 Task: Toggle the centered layout auto-resize option in the editor management.
Action: Mouse moved to (19, 630)
Screenshot: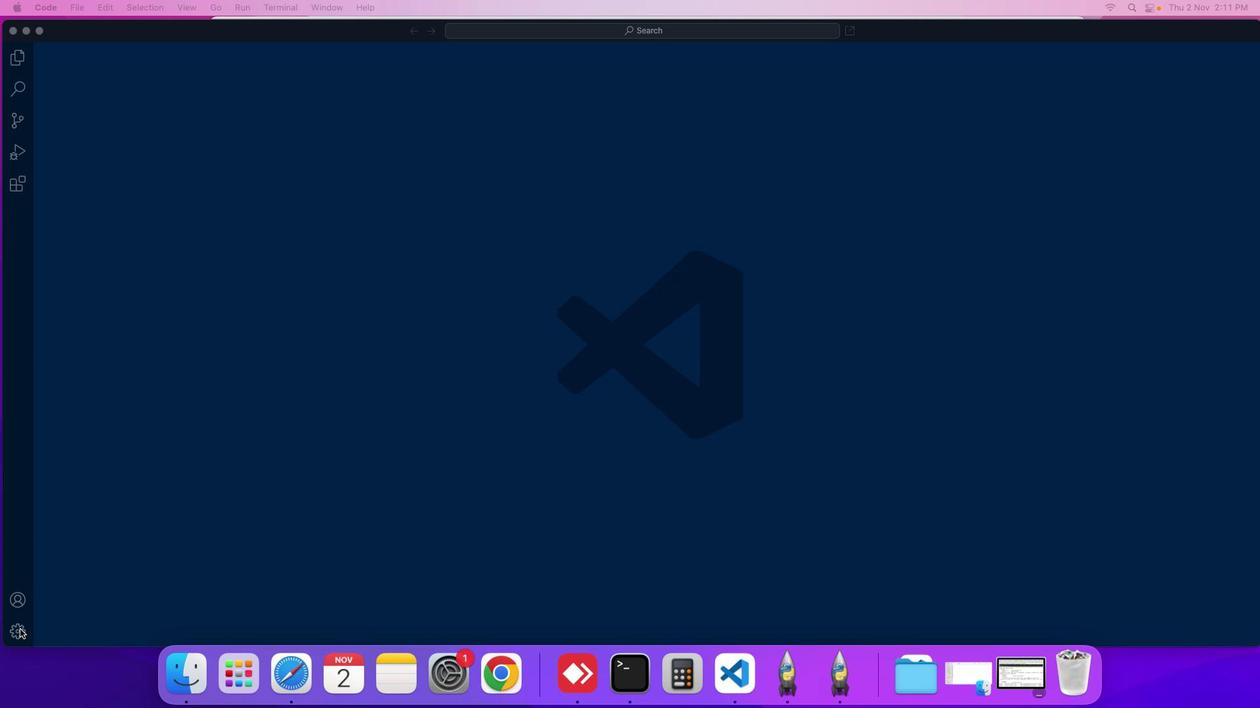 
Action: Mouse pressed left at (19, 630)
Screenshot: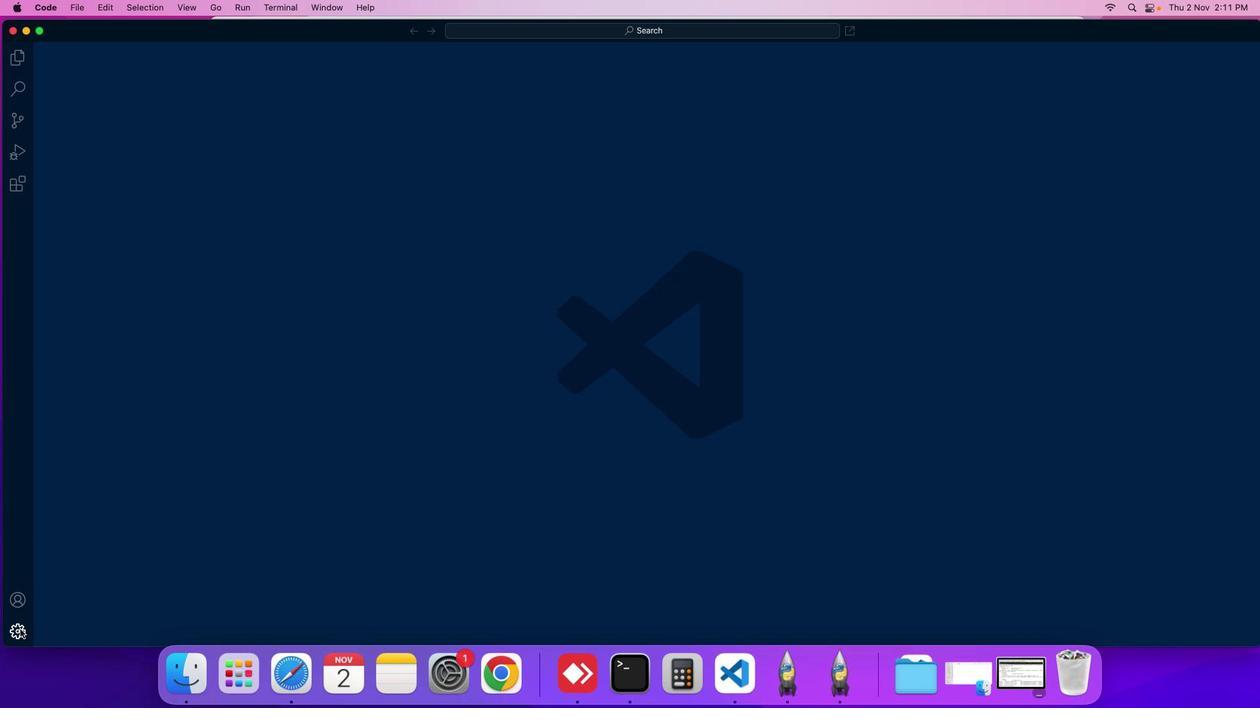 
Action: Mouse moved to (66, 508)
Screenshot: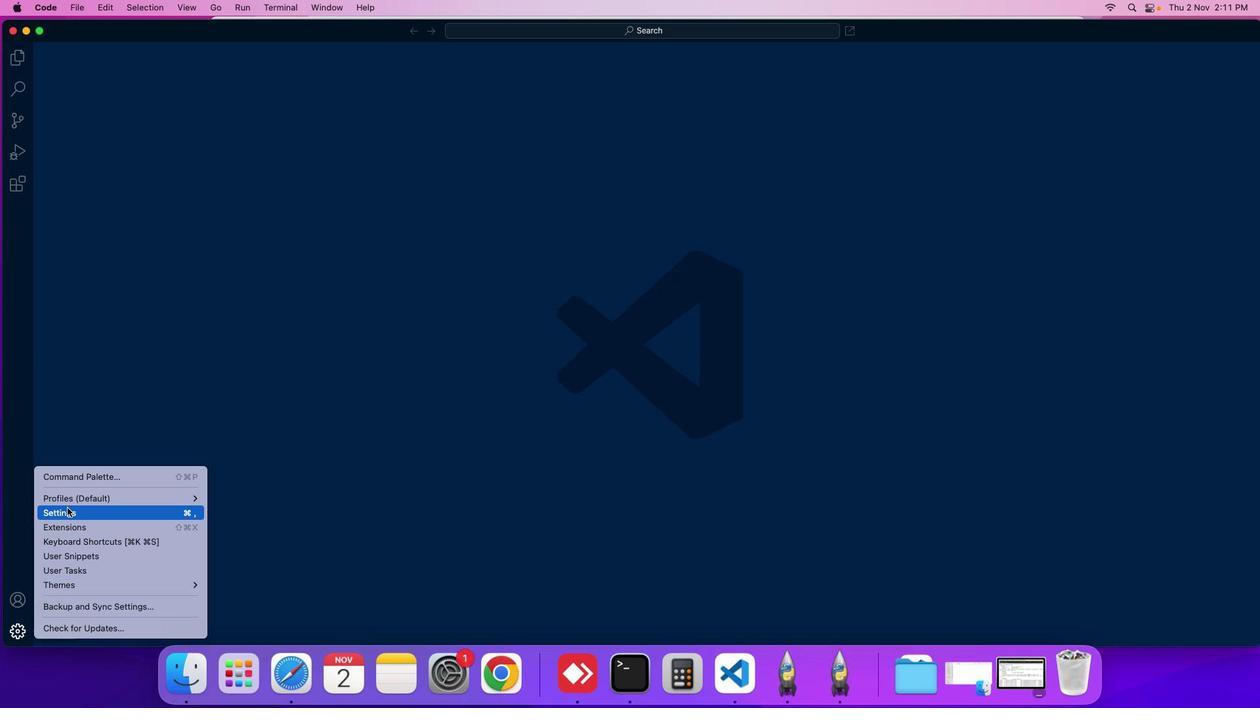 
Action: Mouse pressed left at (66, 508)
Screenshot: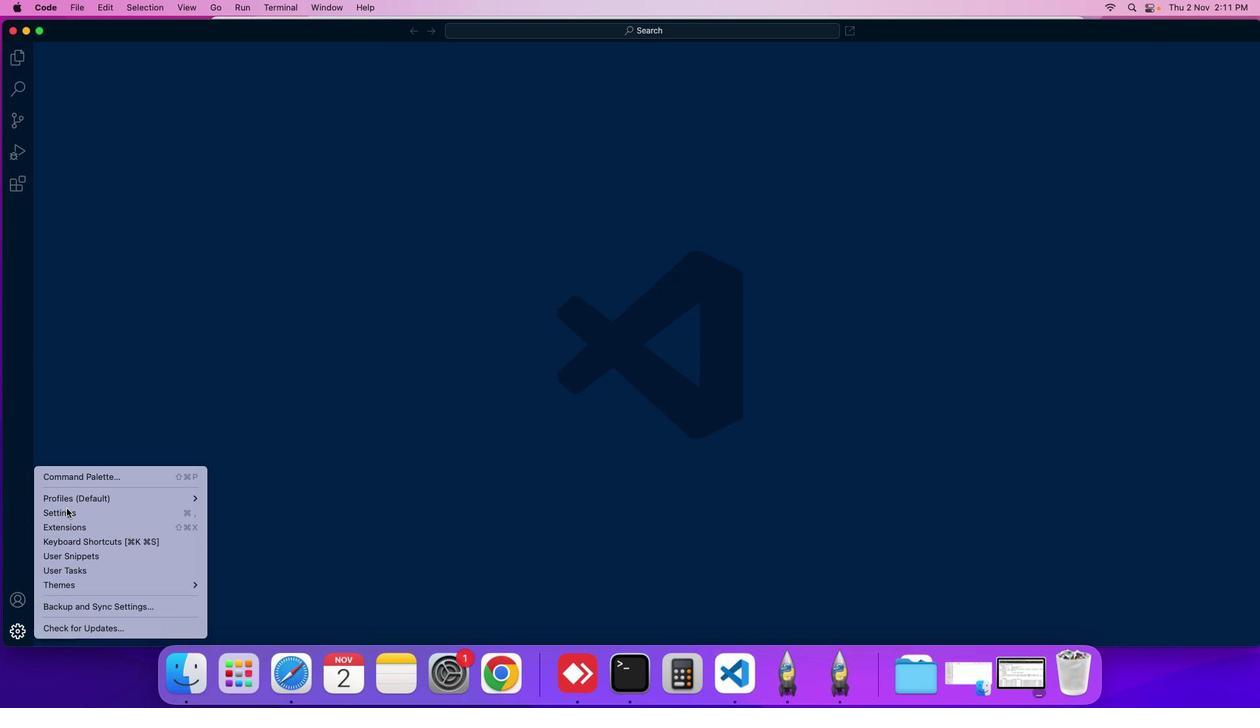 
Action: Mouse moved to (339, 163)
Screenshot: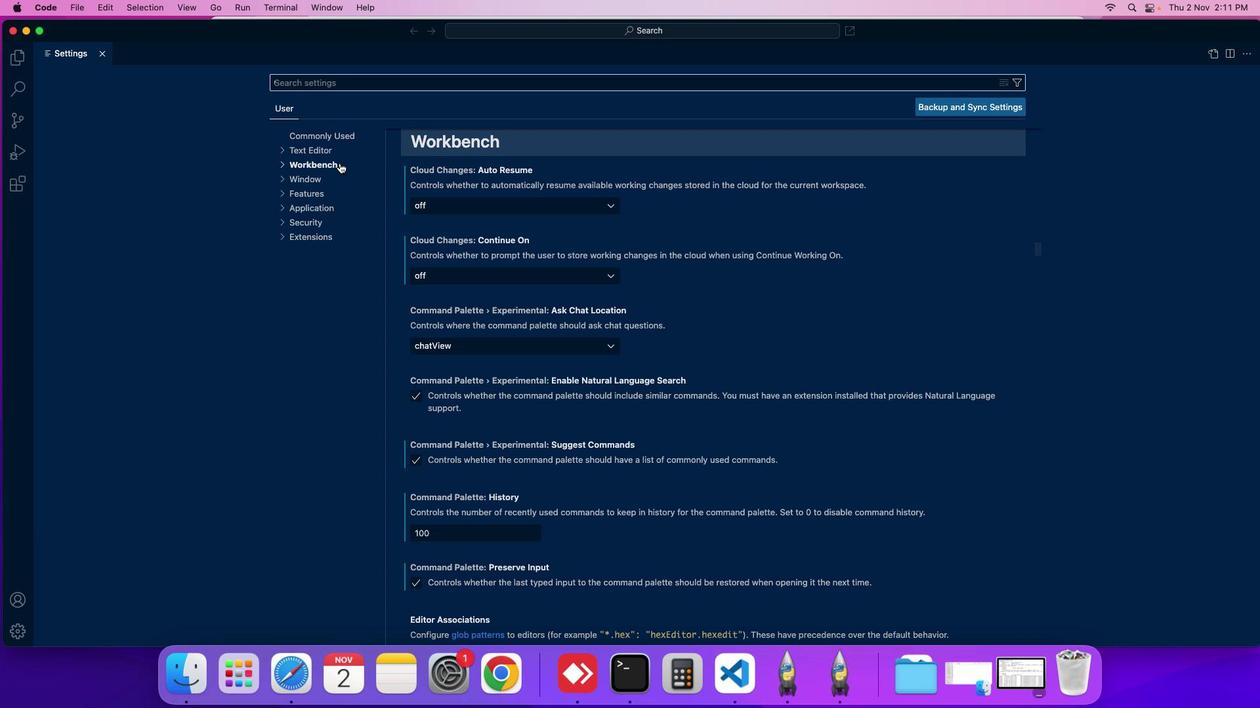
Action: Mouse pressed left at (339, 163)
Screenshot: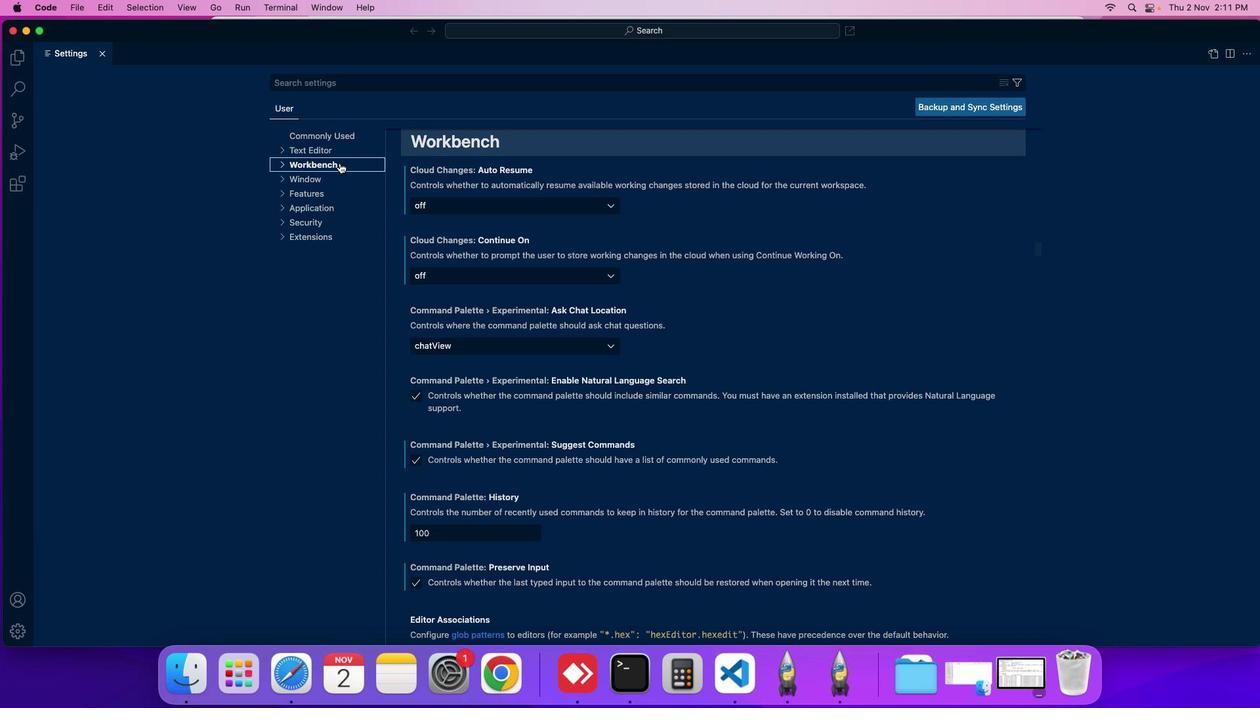 
Action: Mouse moved to (340, 192)
Screenshot: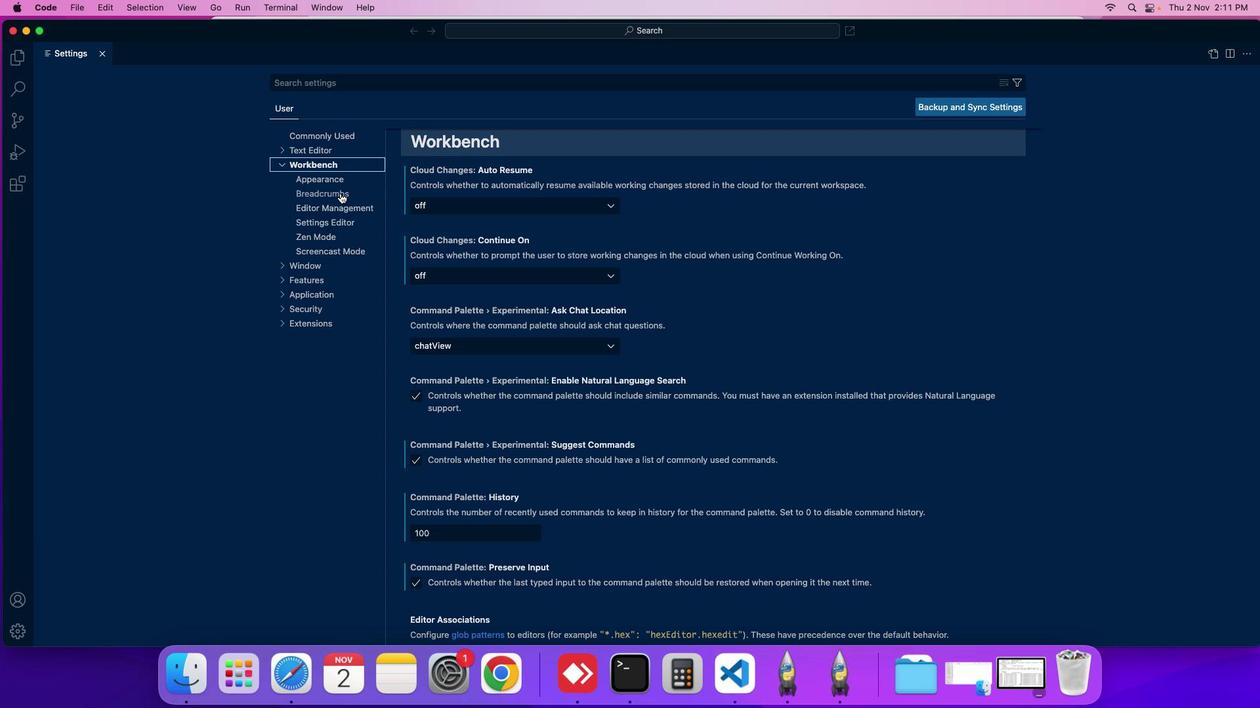 
Action: Mouse pressed left at (340, 192)
Screenshot: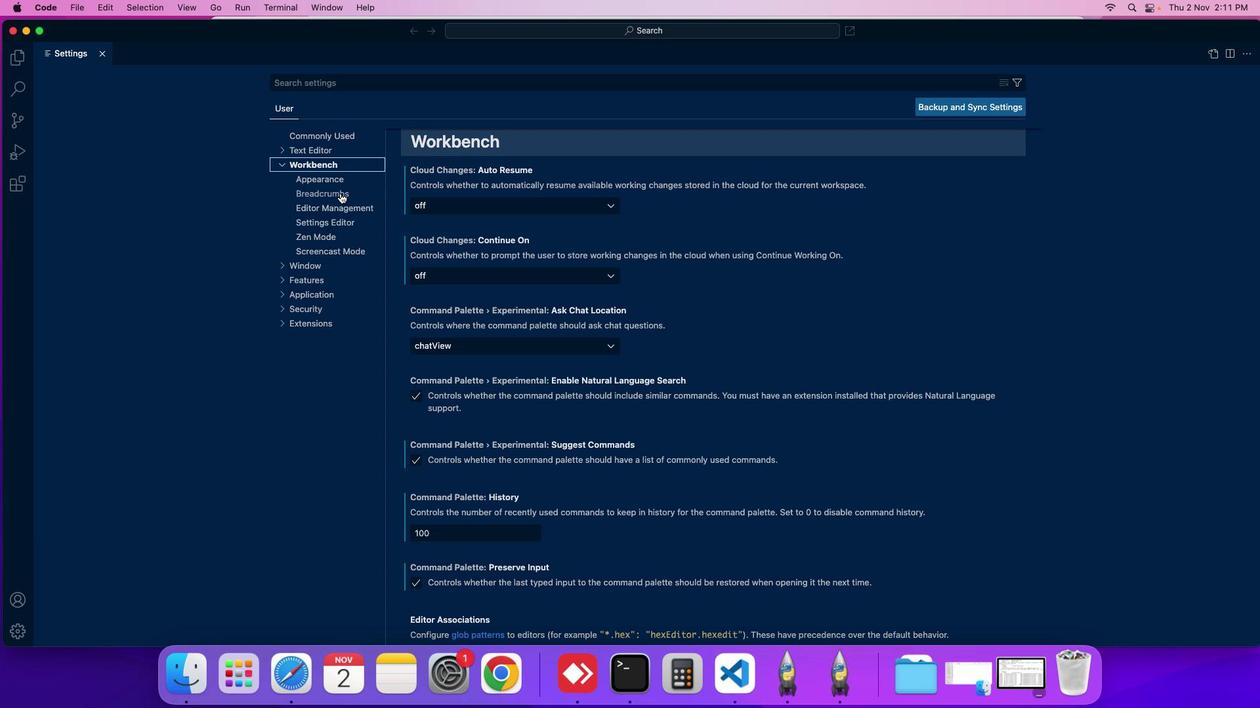 
Action: Mouse moved to (495, 374)
Screenshot: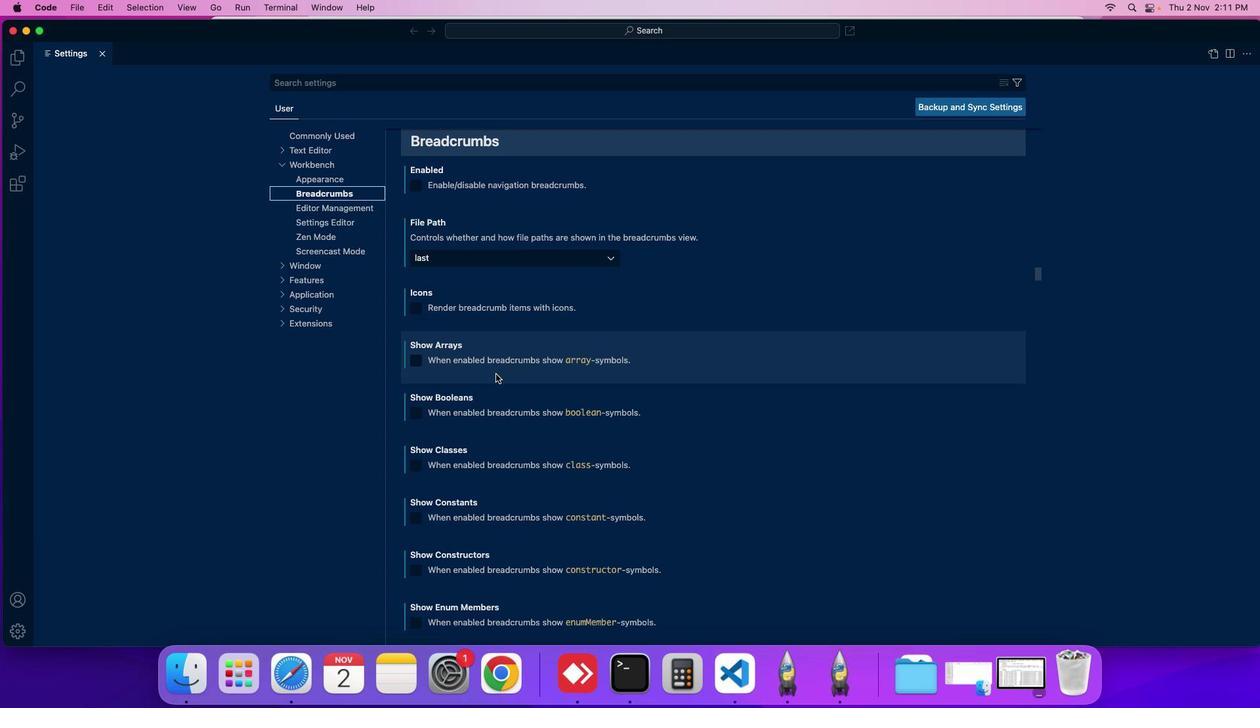 
Action: Mouse scrolled (495, 374) with delta (0, 0)
Screenshot: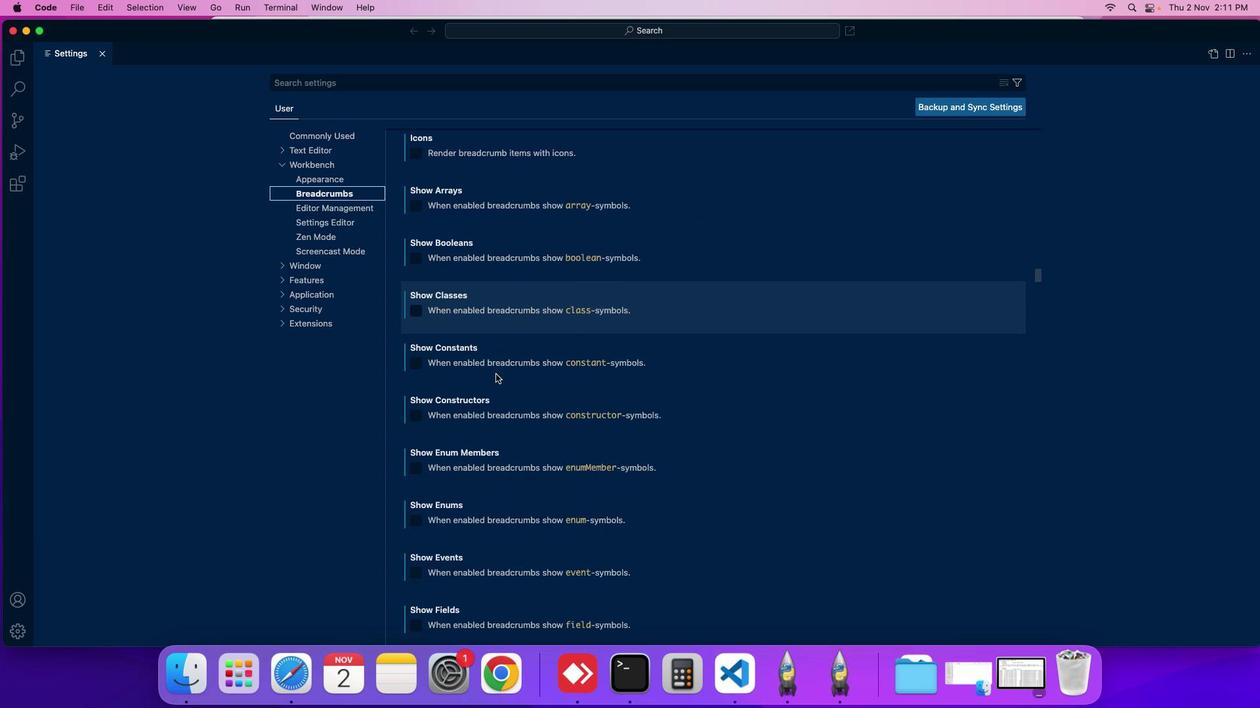 
Action: Mouse scrolled (495, 374) with delta (0, 0)
Screenshot: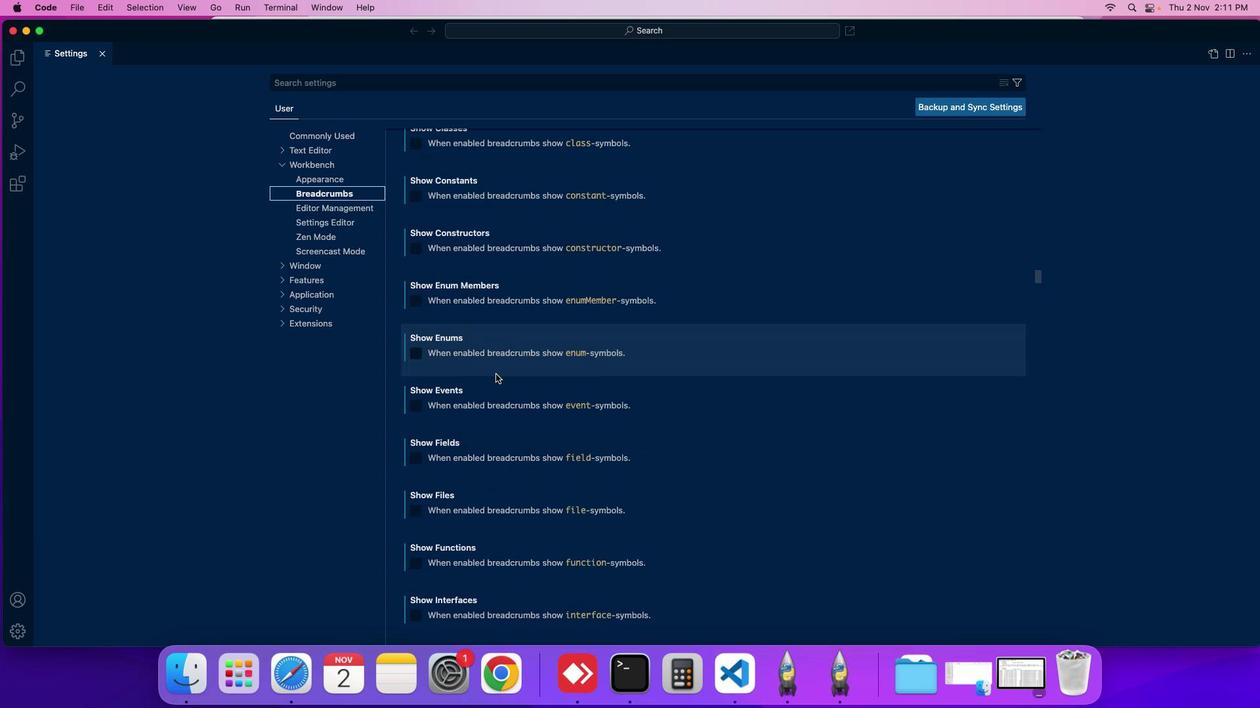 
Action: Mouse scrolled (495, 374) with delta (0, 0)
Screenshot: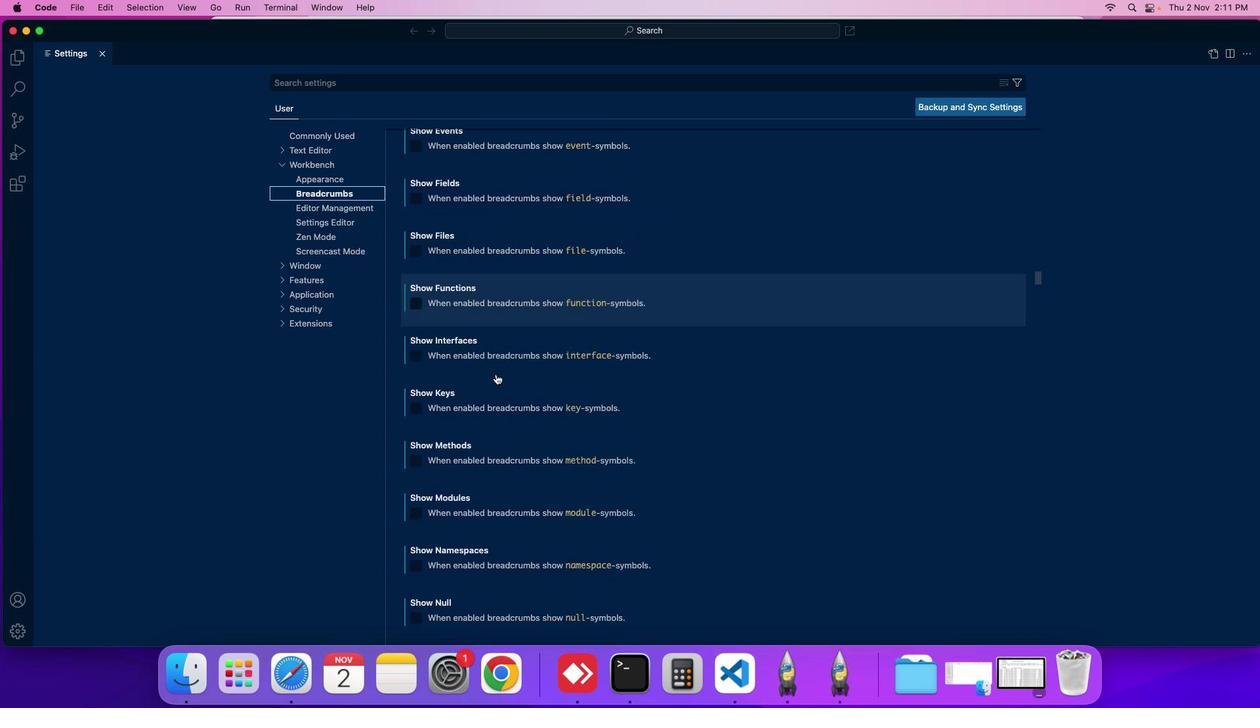 
Action: Mouse scrolled (495, 374) with delta (0, 0)
Screenshot: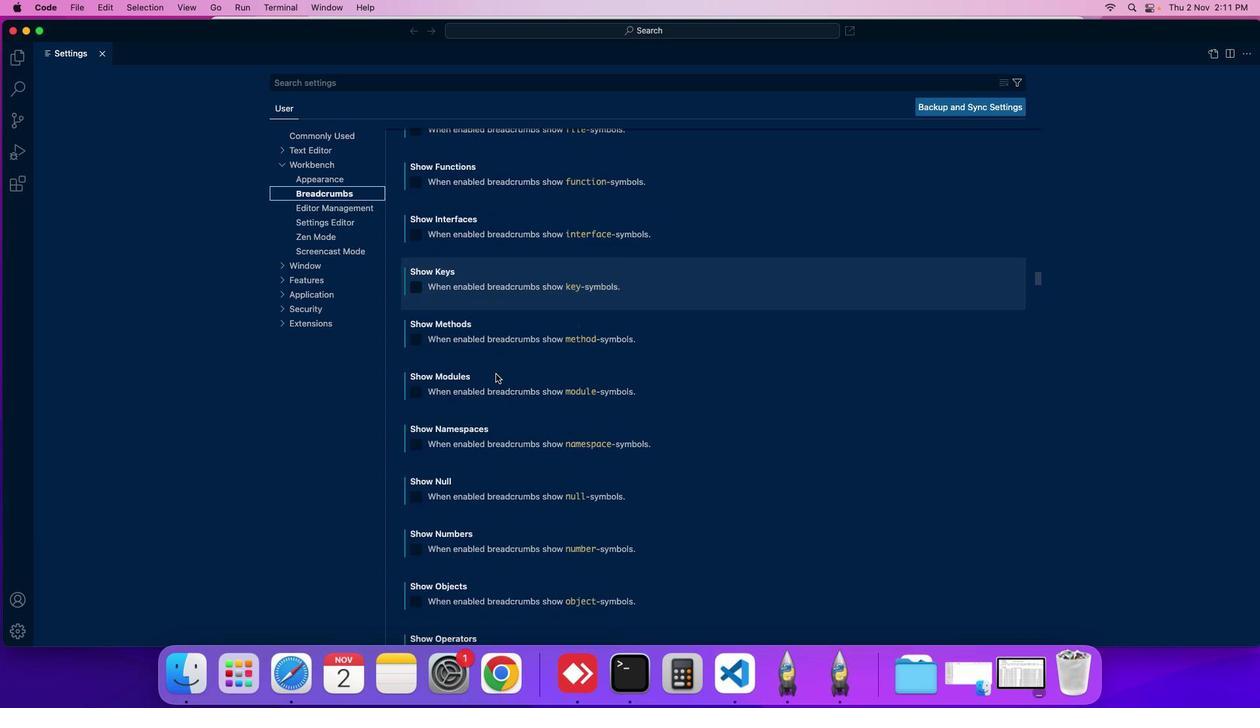 
Action: Mouse scrolled (495, 374) with delta (0, -1)
Screenshot: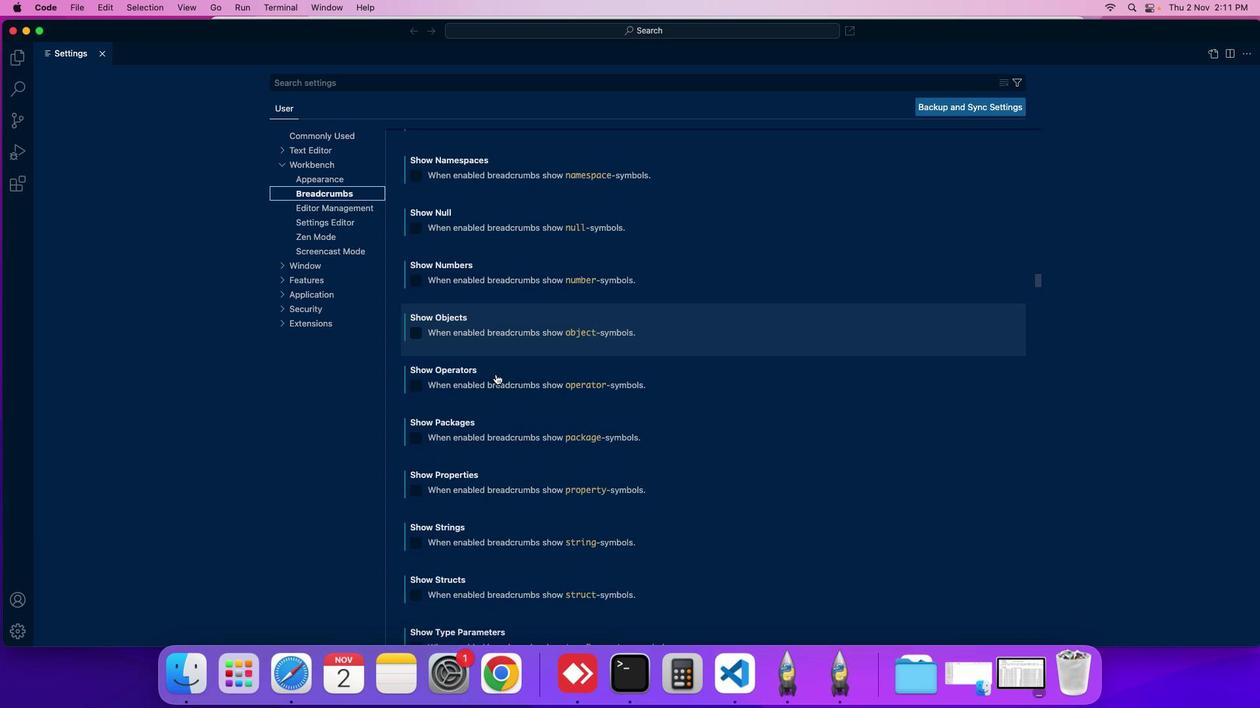 
Action: Mouse scrolled (495, 374) with delta (0, 0)
Screenshot: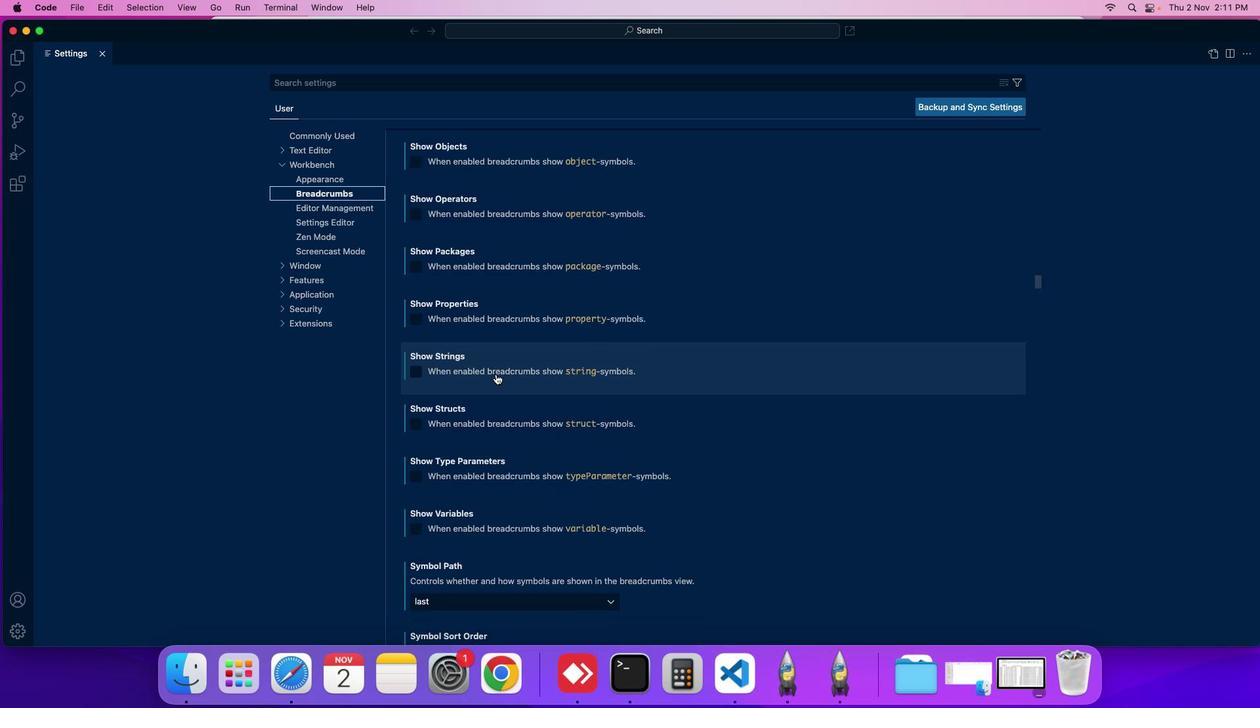 
Action: Mouse moved to (495, 374)
Screenshot: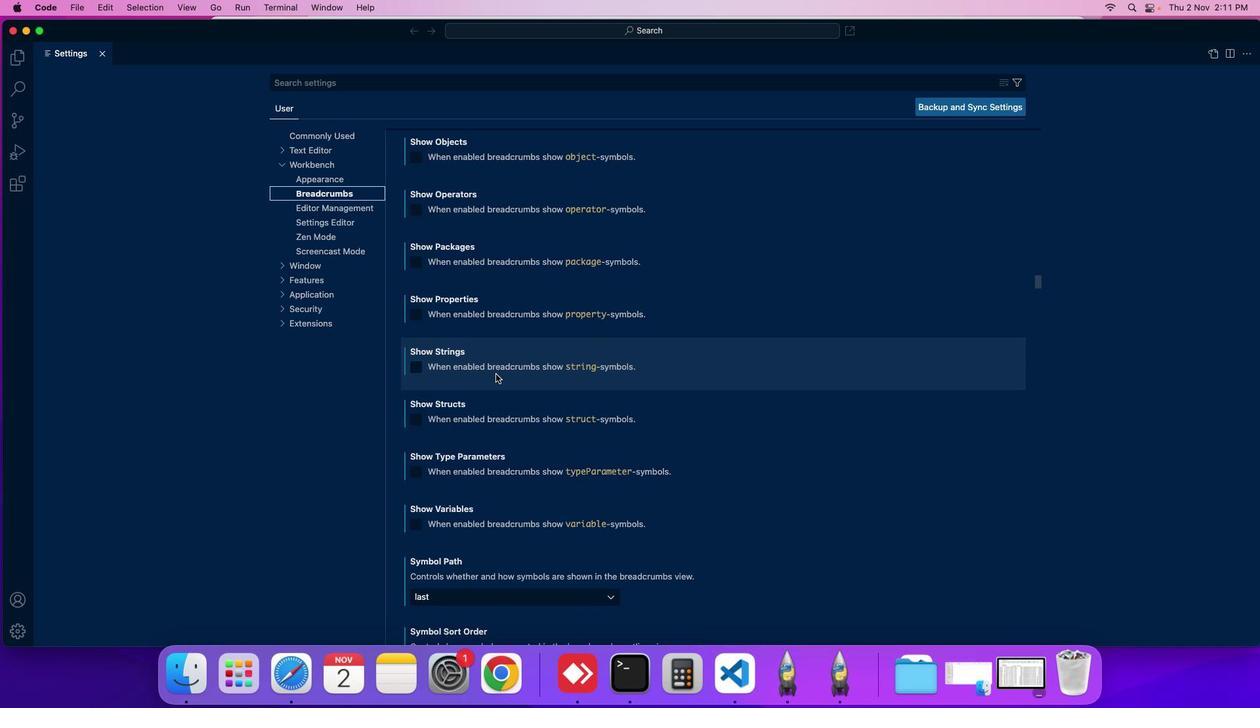 
Action: Mouse scrolled (495, 374) with delta (0, 0)
Screenshot: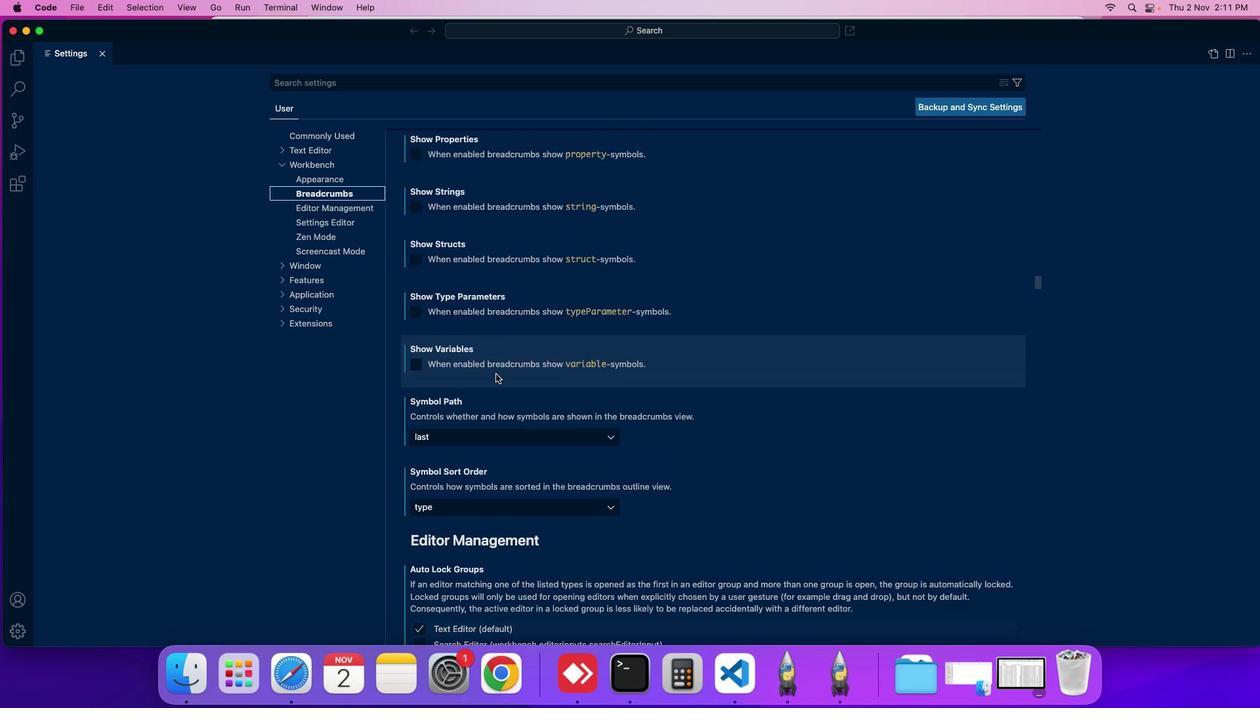 
Action: Mouse scrolled (495, 374) with delta (0, 0)
Screenshot: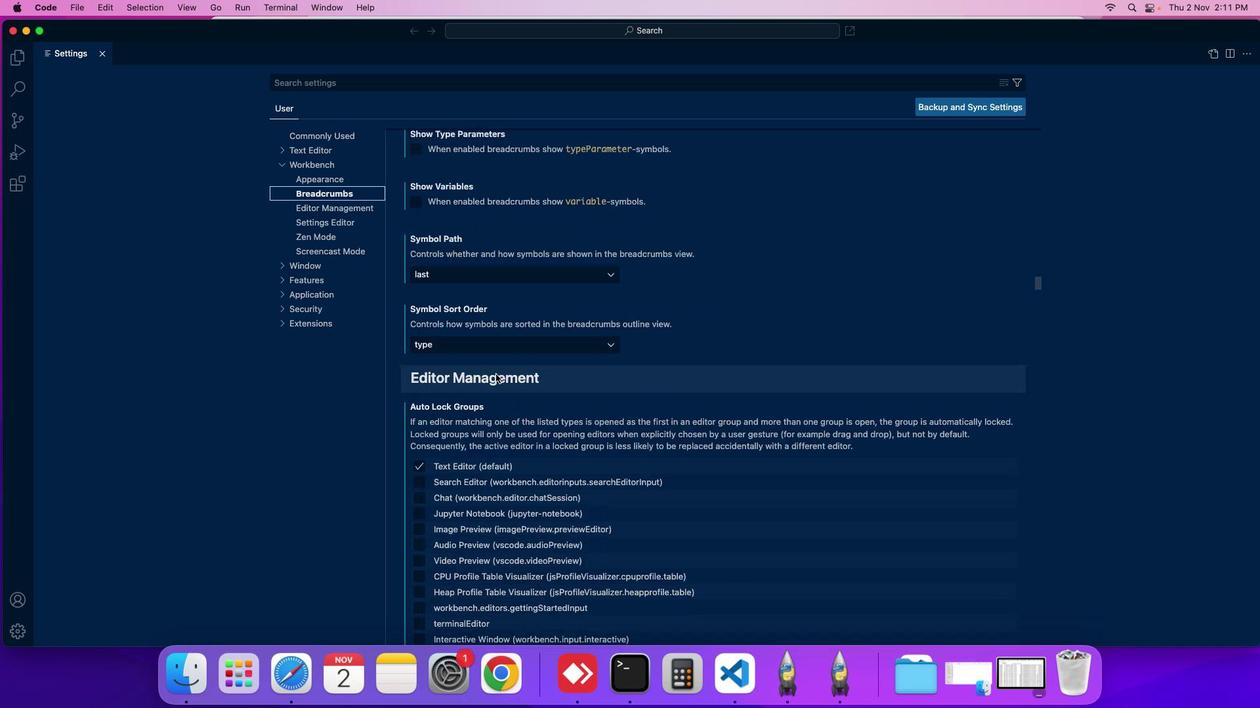 
Action: Mouse scrolled (495, 374) with delta (0, 0)
Screenshot: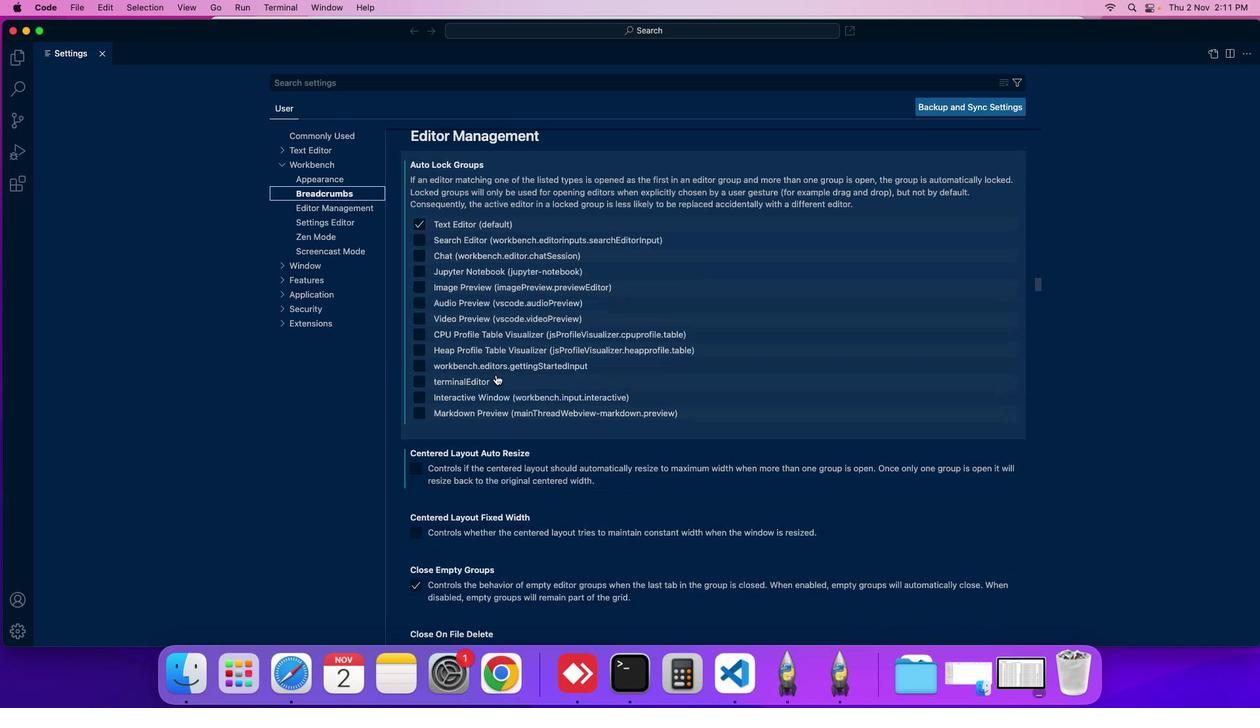 
Action: Mouse scrolled (495, 374) with delta (0, 0)
Screenshot: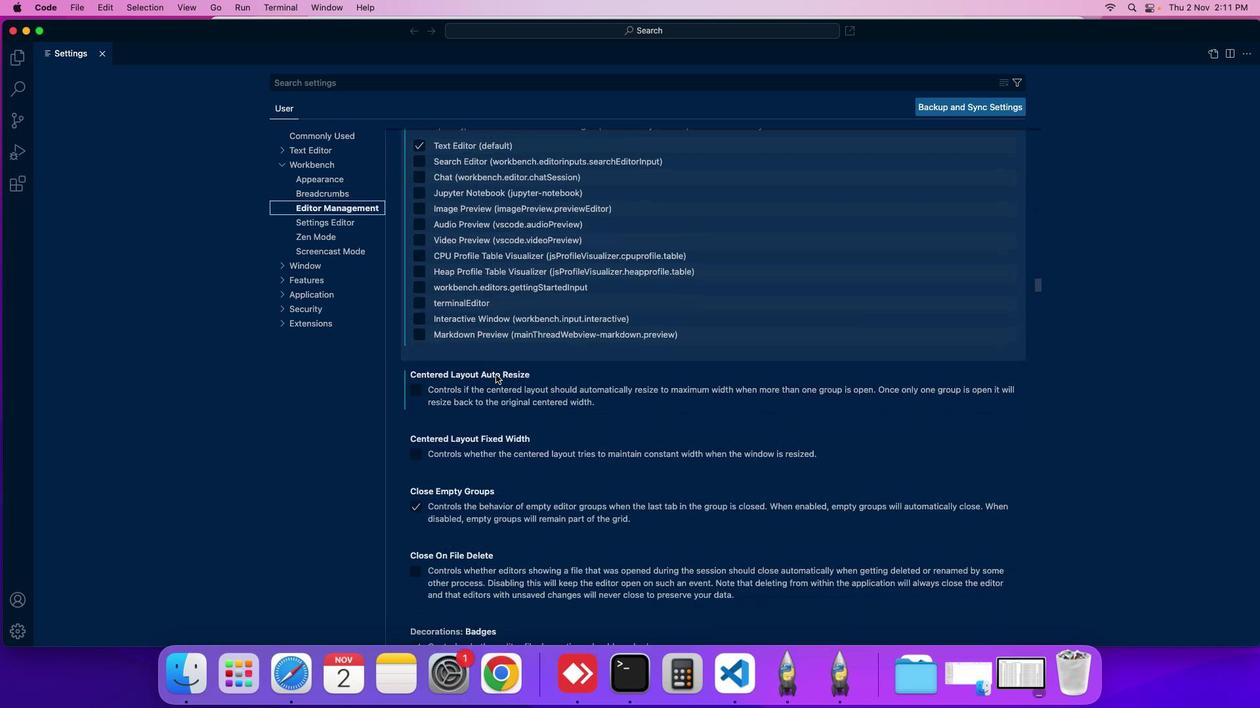 
Action: Mouse moved to (495, 374)
Screenshot: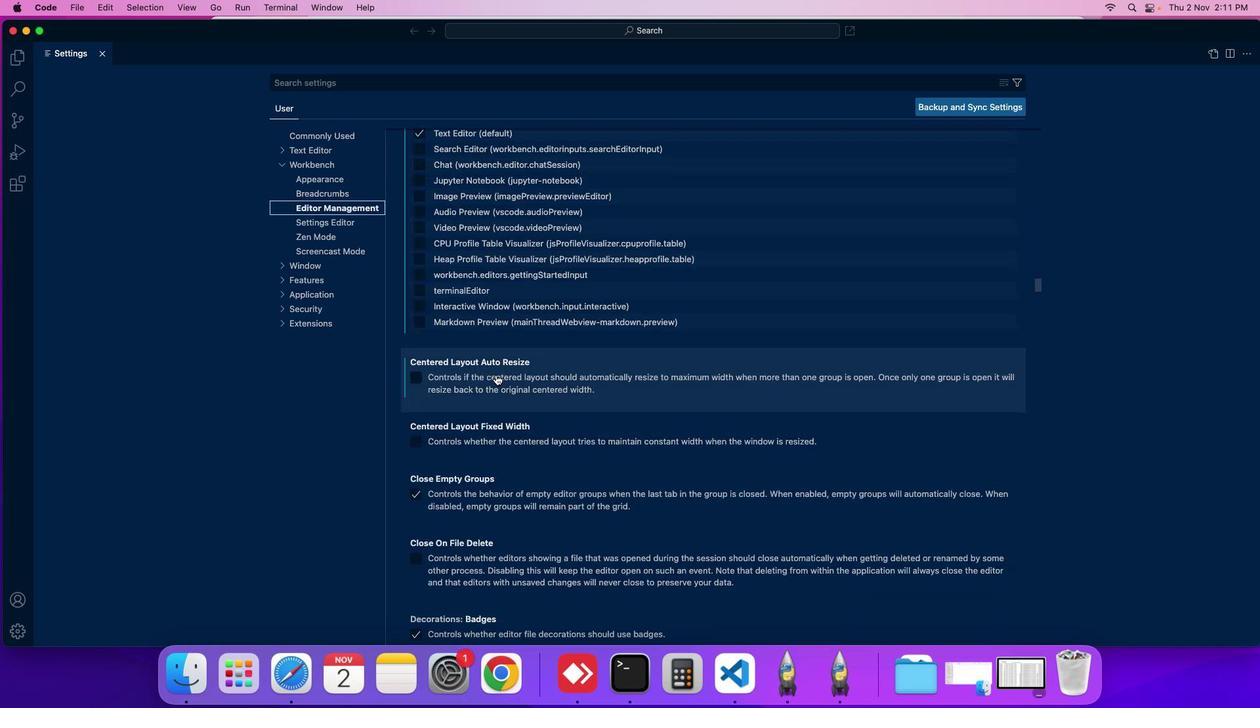 
Action: Mouse scrolled (495, 374) with delta (0, 0)
Screenshot: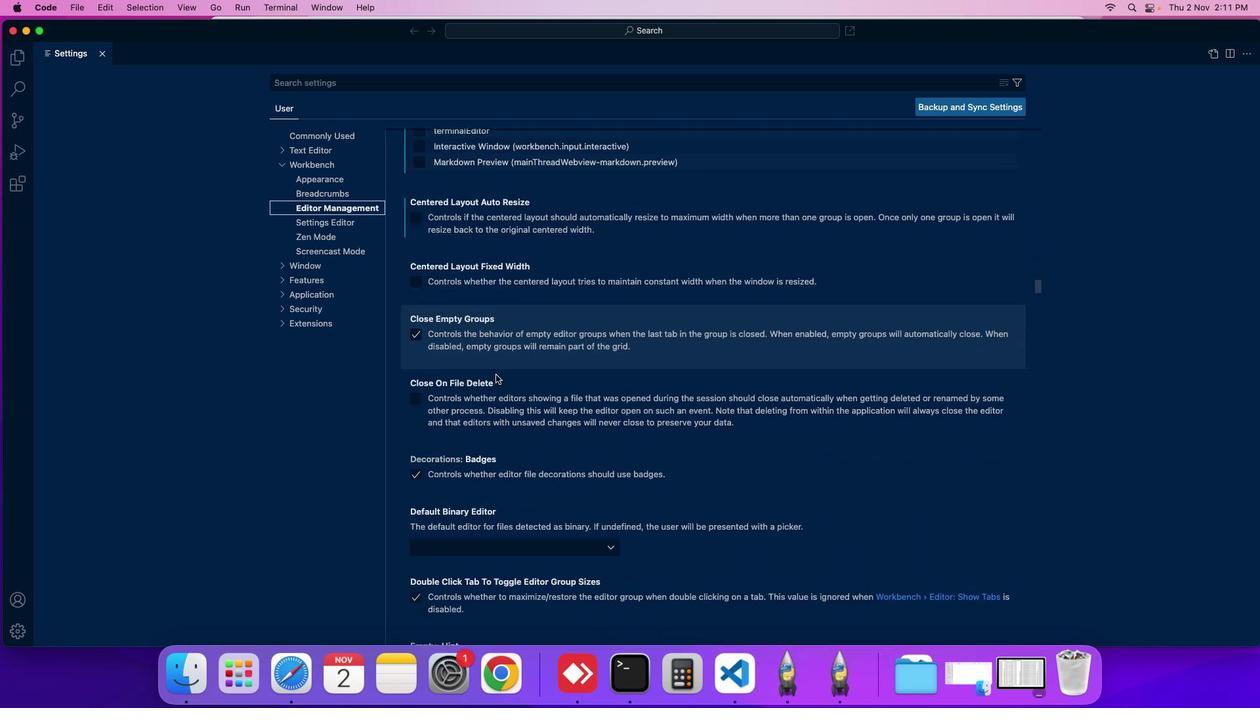 
Action: Mouse moved to (476, 406)
Screenshot: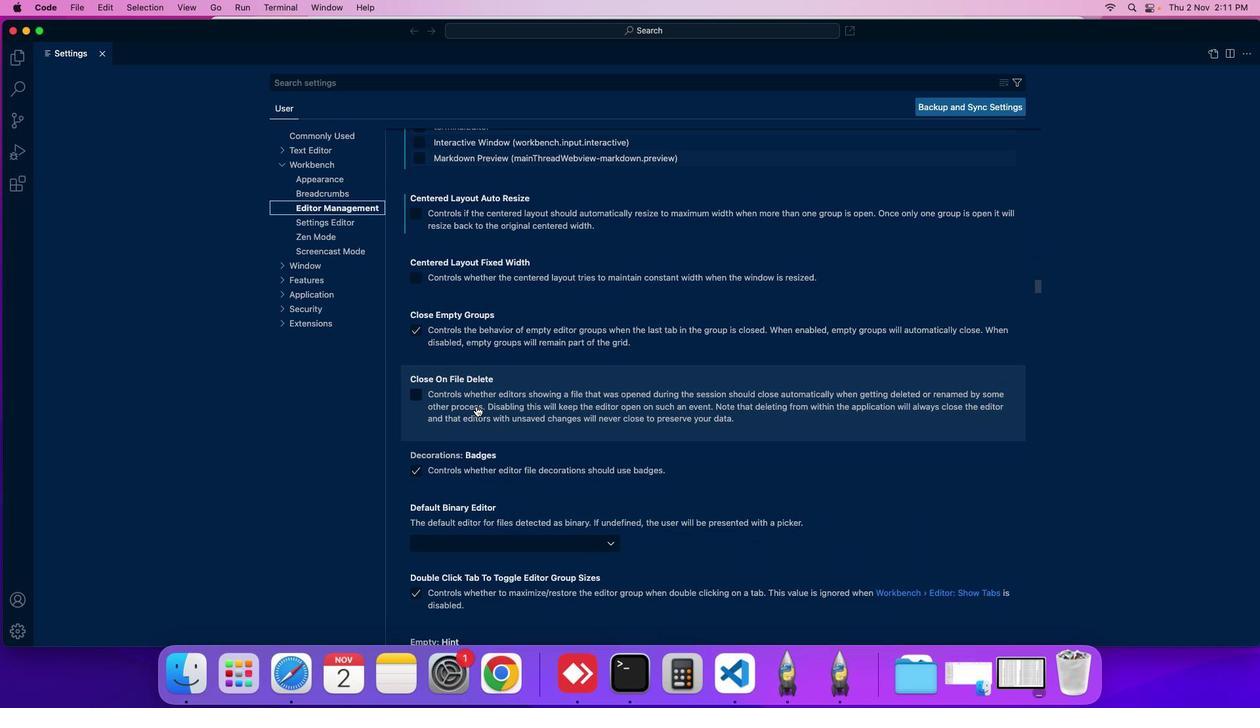 
Action: Mouse scrolled (476, 406) with delta (0, 0)
Screenshot: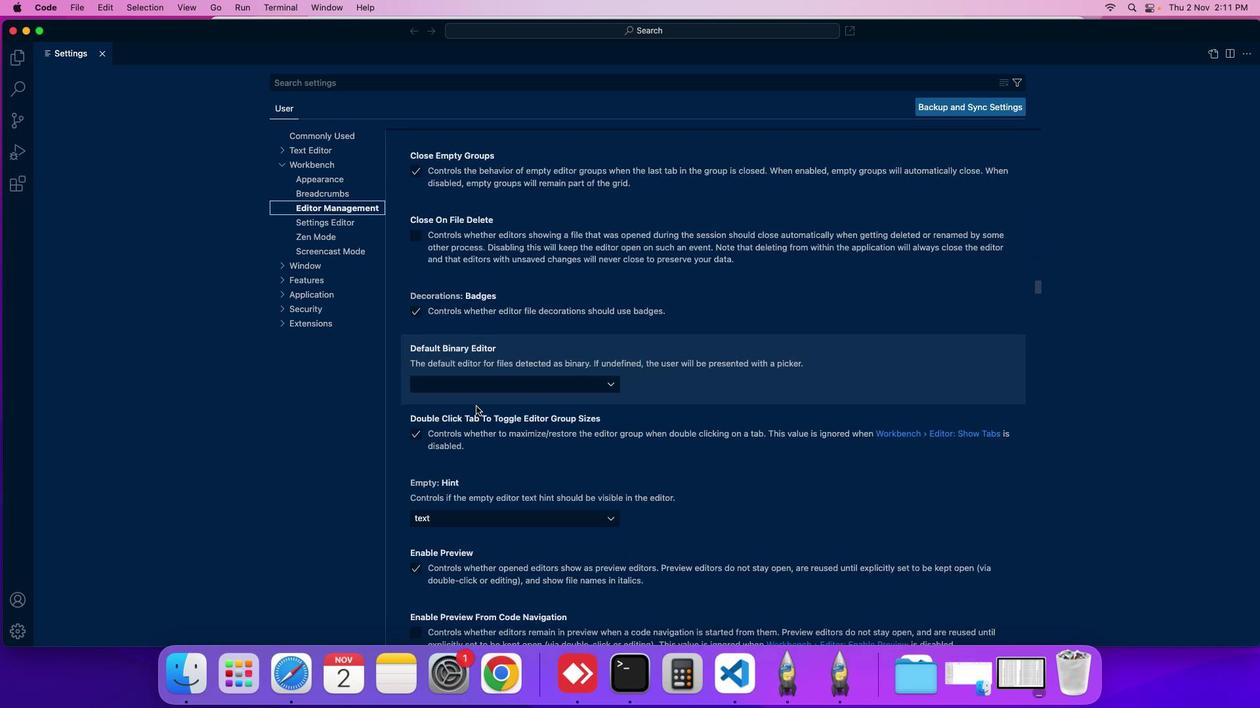 
Action: Mouse scrolled (476, 406) with delta (0, 0)
Screenshot: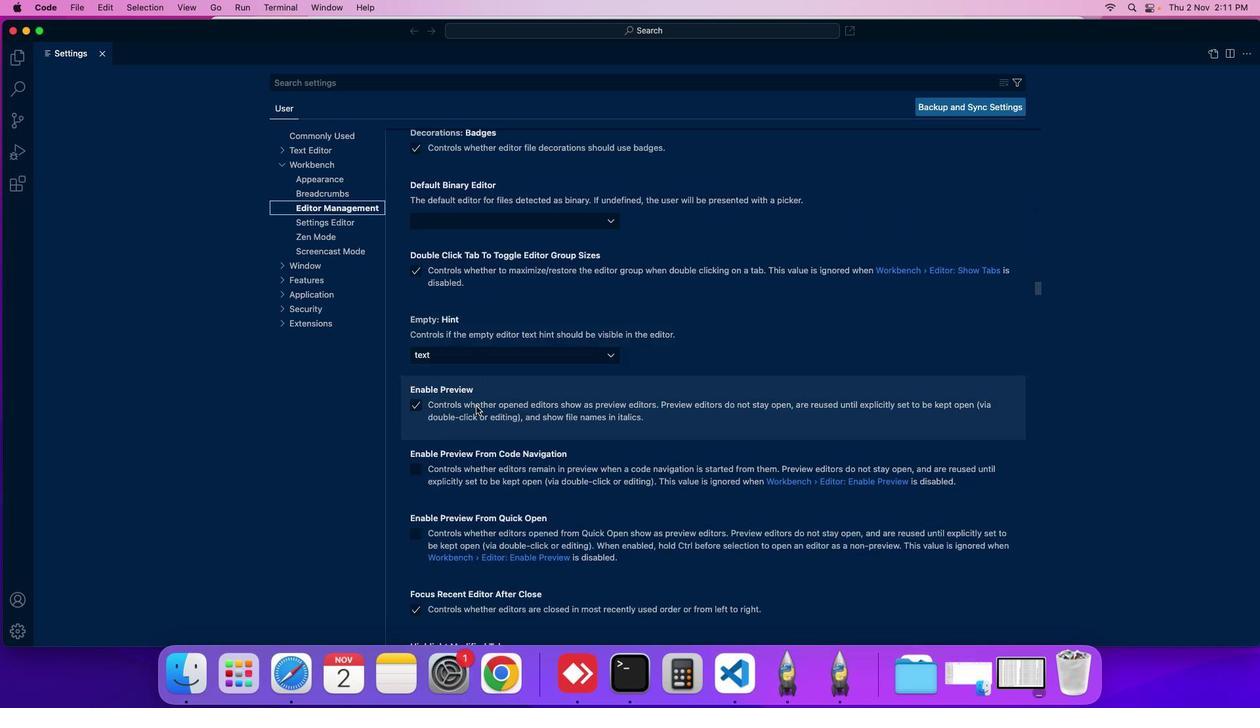 
Action: Mouse scrolled (476, 406) with delta (0, 0)
Screenshot: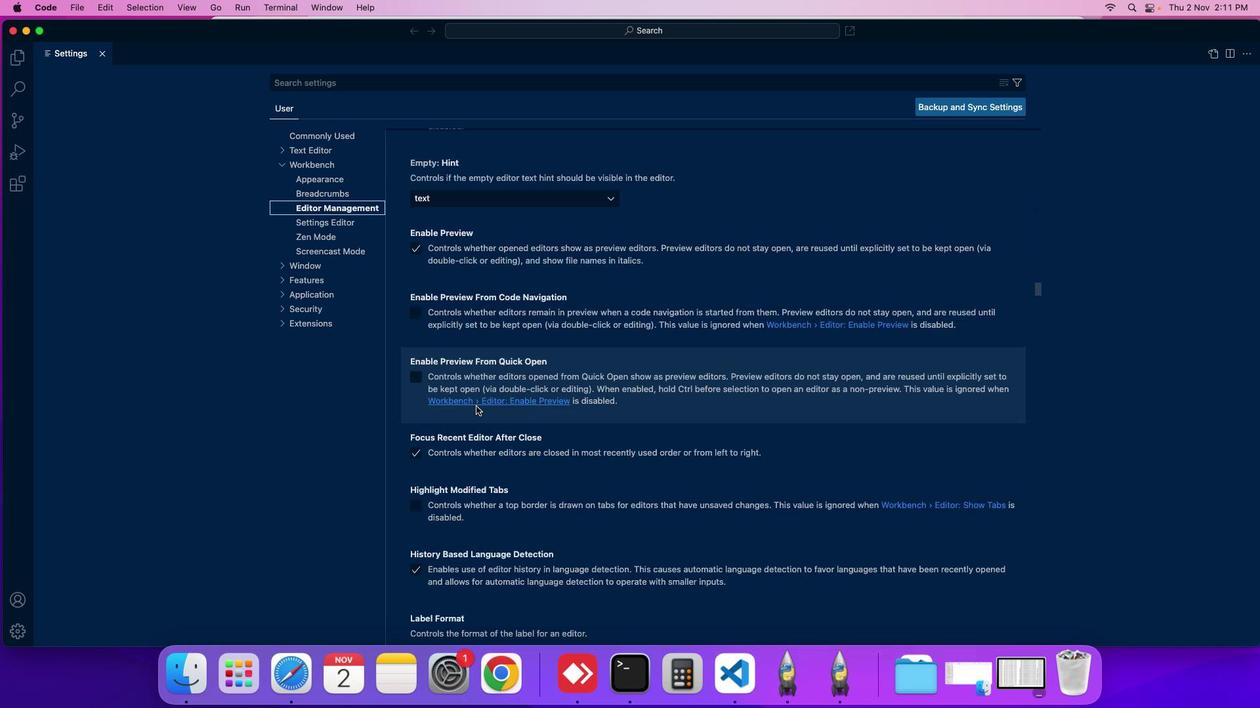
Action: Mouse scrolled (476, 406) with delta (0, 0)
Screenshot: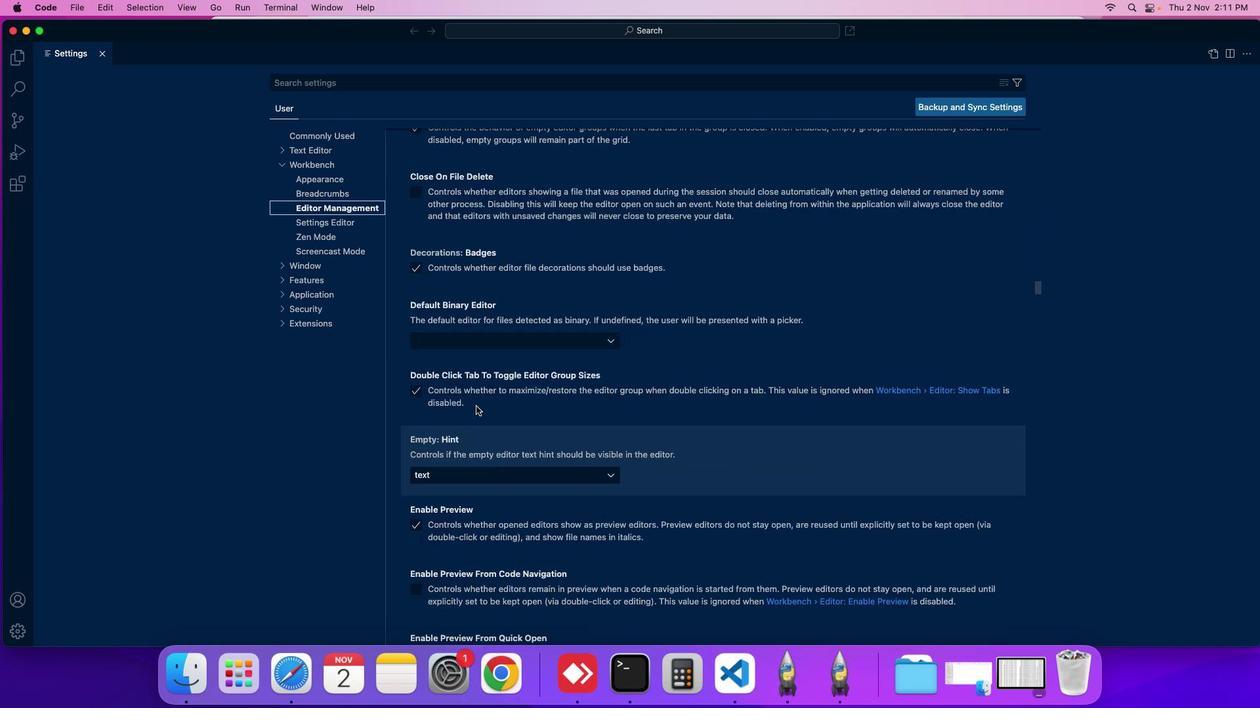 
Action: Mouse scrolled (476, 406) with delta (0, 0)
Screenshot: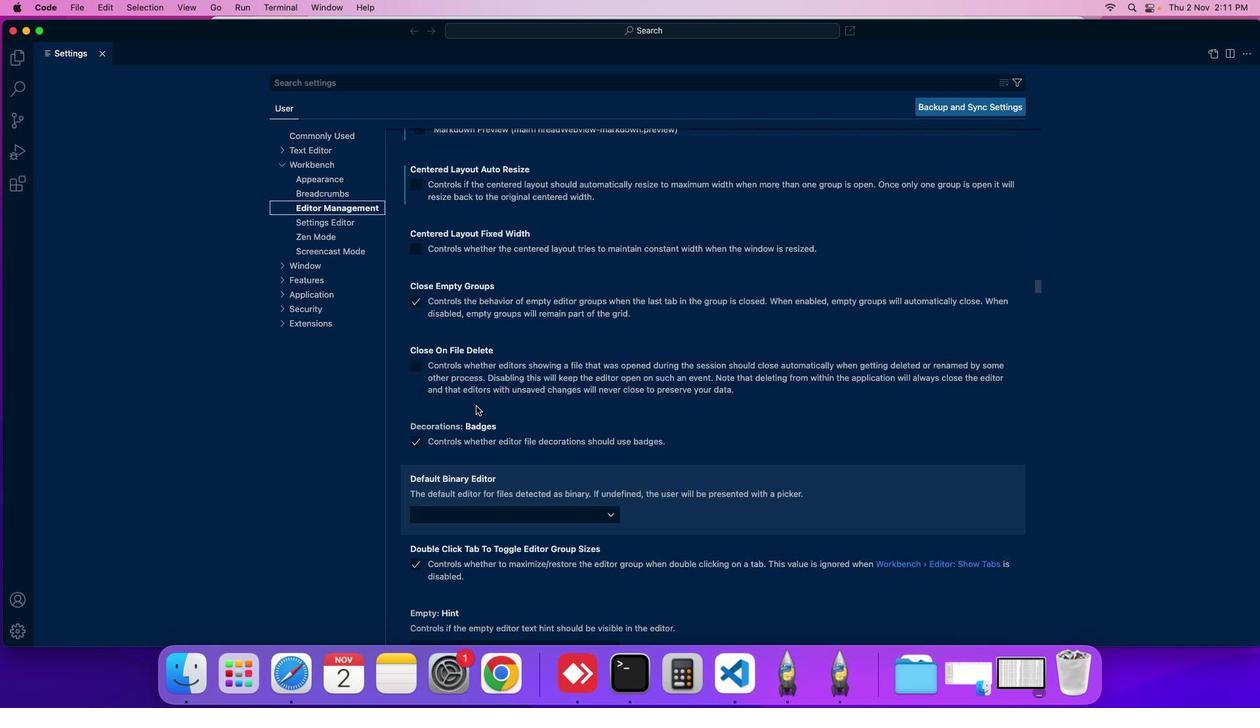 
Action: Mouse scrolled (476, 406) with delta (0, 1)
Screenshot: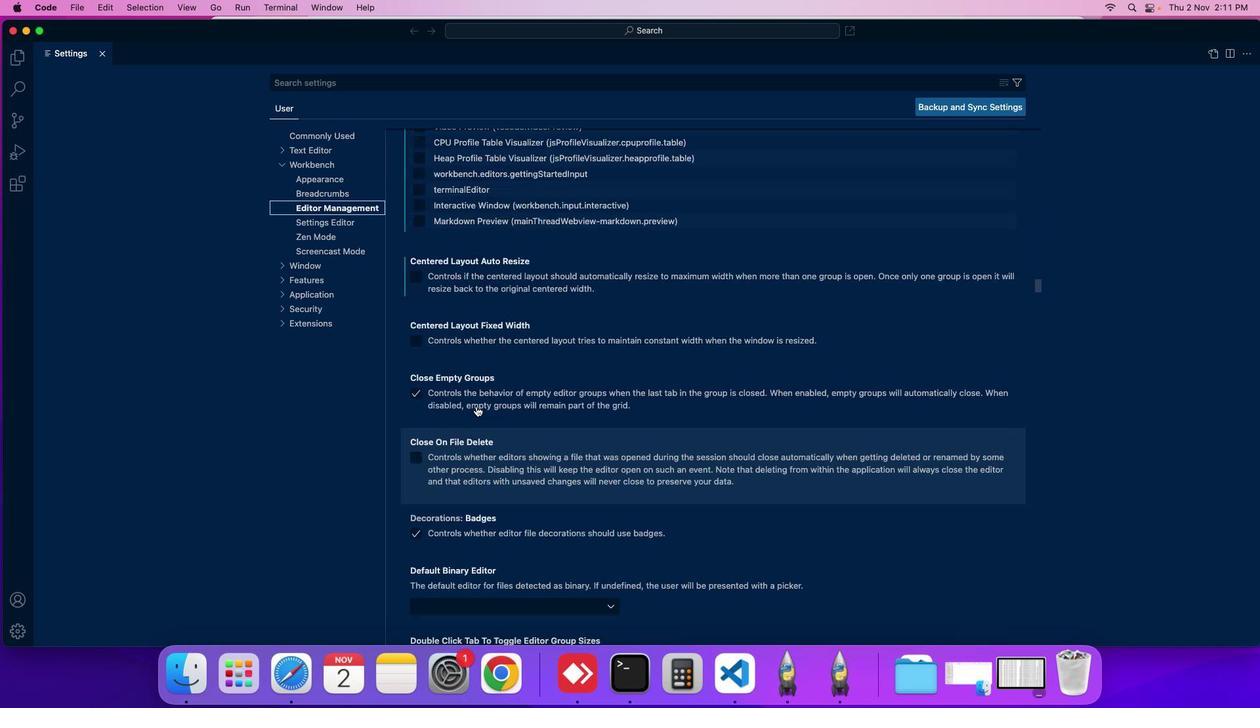 
Action: Mouse scrolled (476, 406) with delta (0, 0)
Screenshot: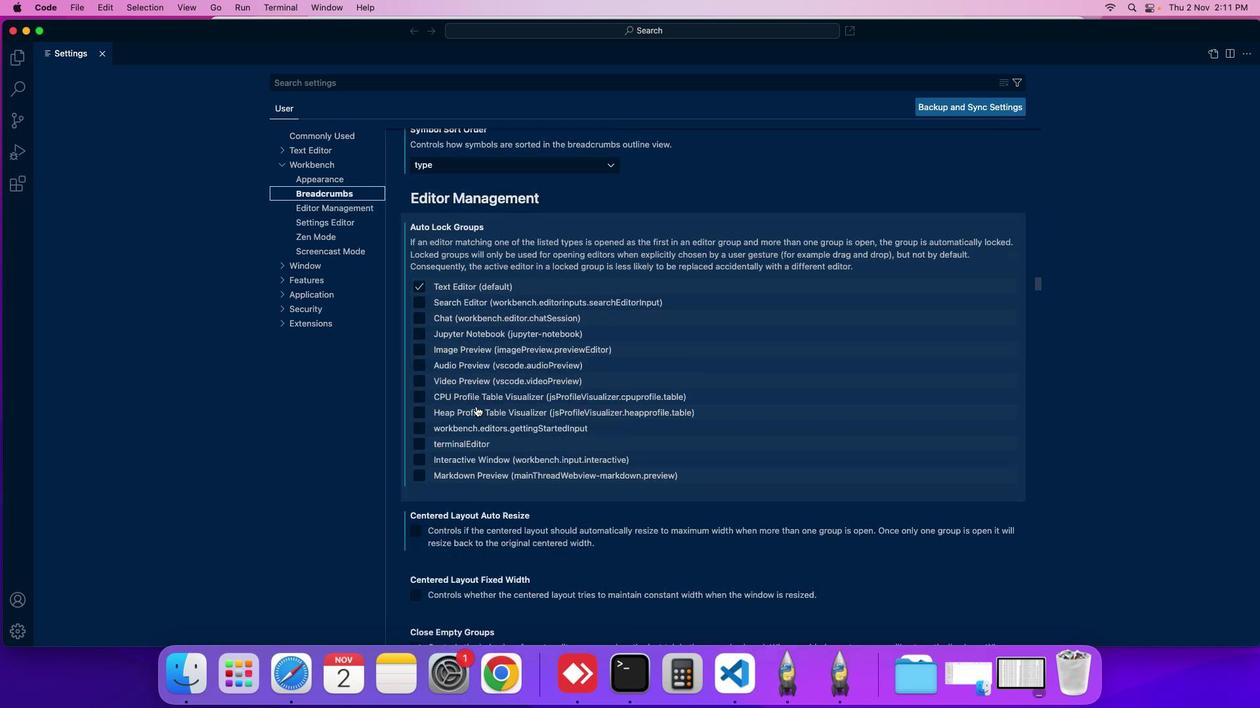 
Action: Mouse scrolled (476, 406) with delta (0, 0)
Screenshot: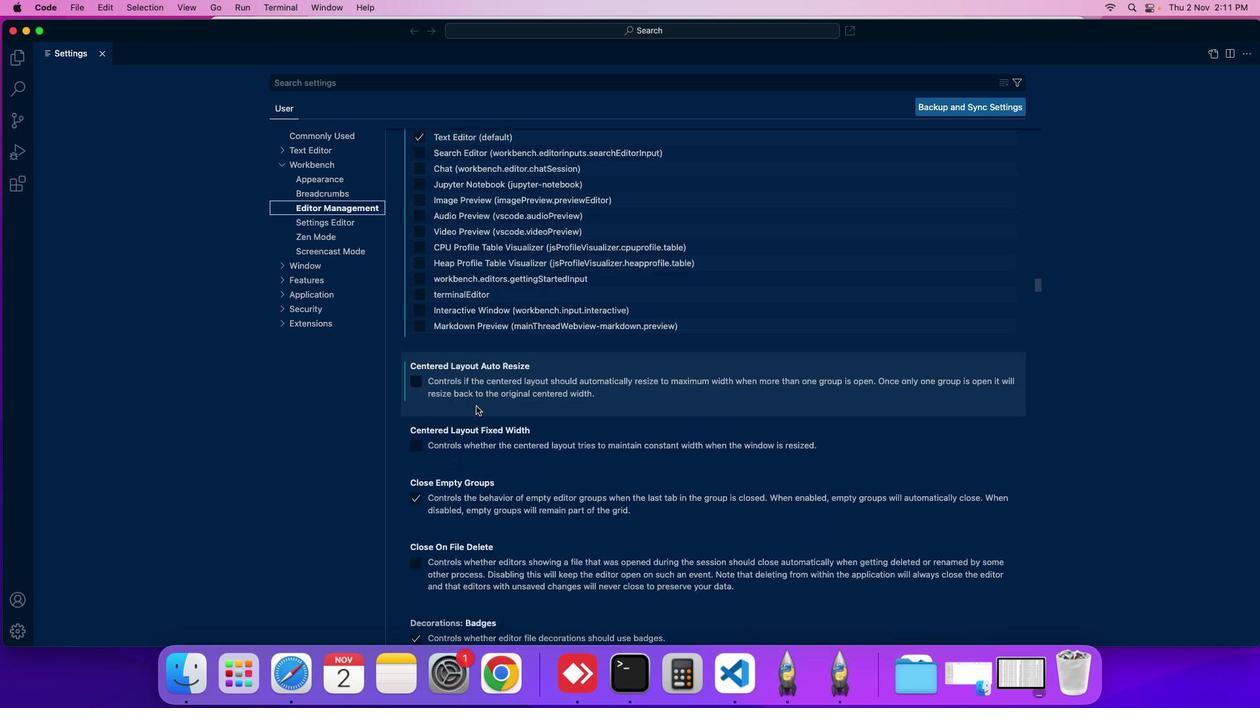 
Action: Mouse moved to (414, 376)
Screenshot: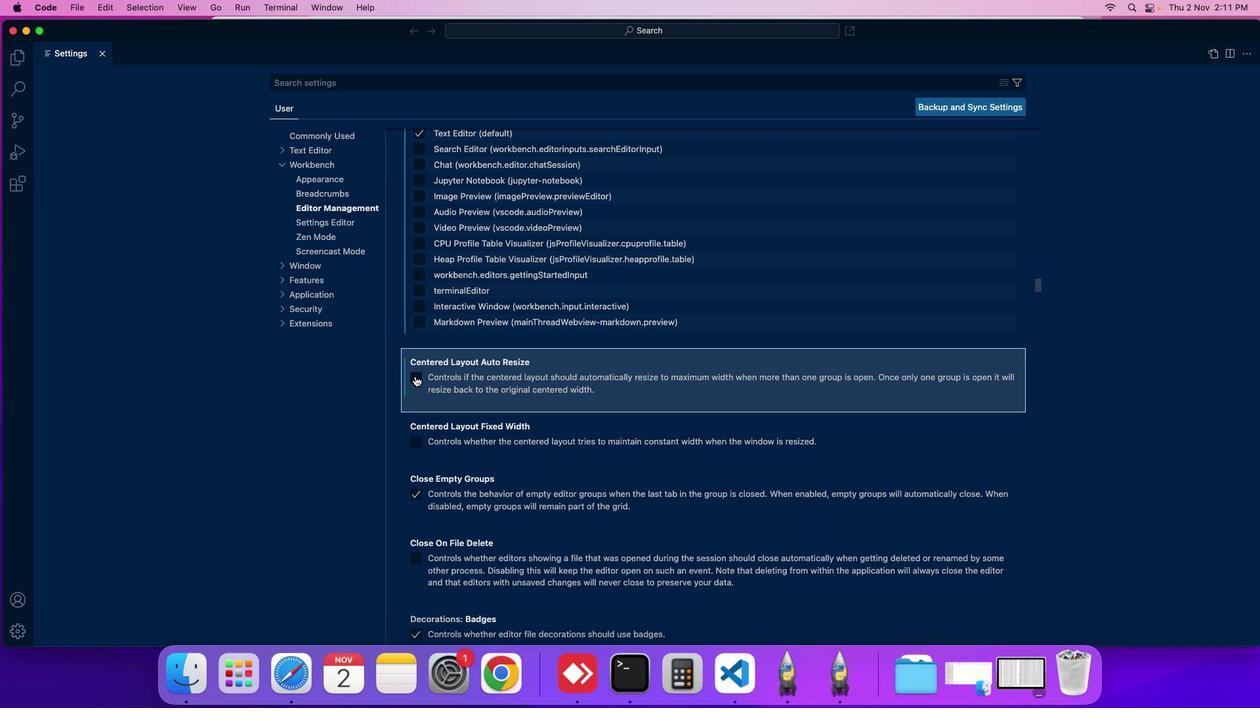 
Action: Mouse pressed left at (414, 376)
Screenshot: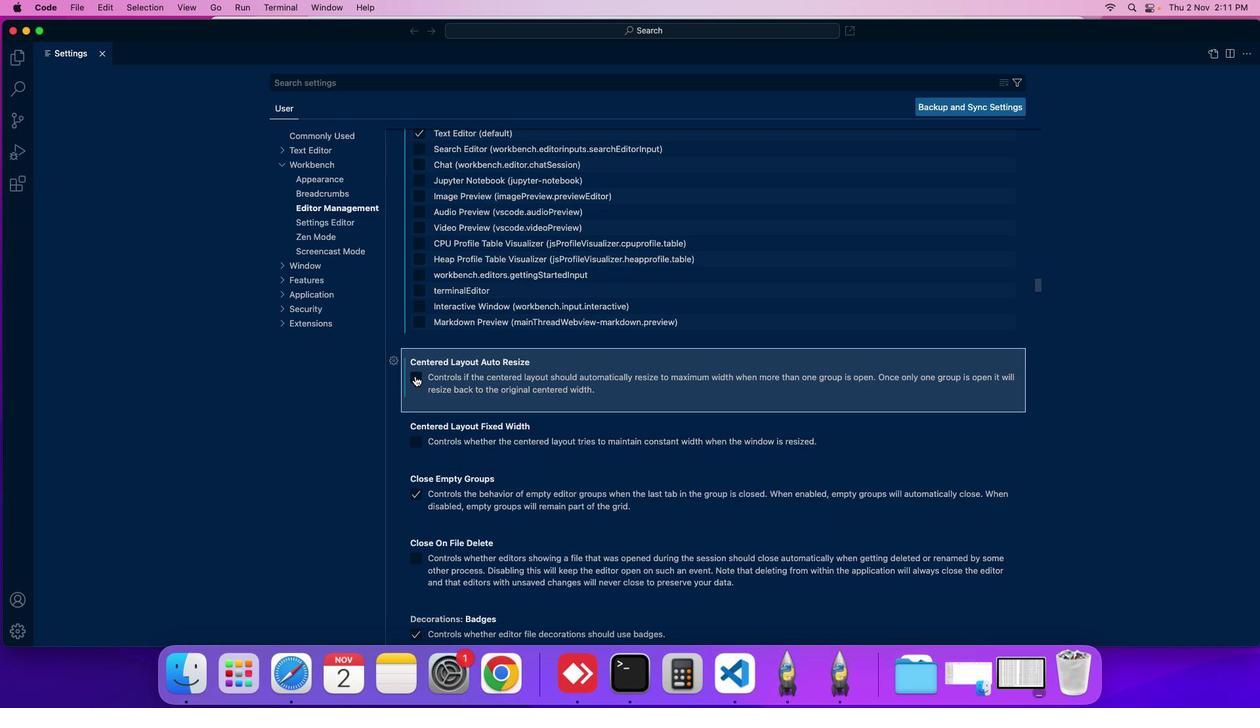
Action: Mouse moved to (414, 376)
Screenshot: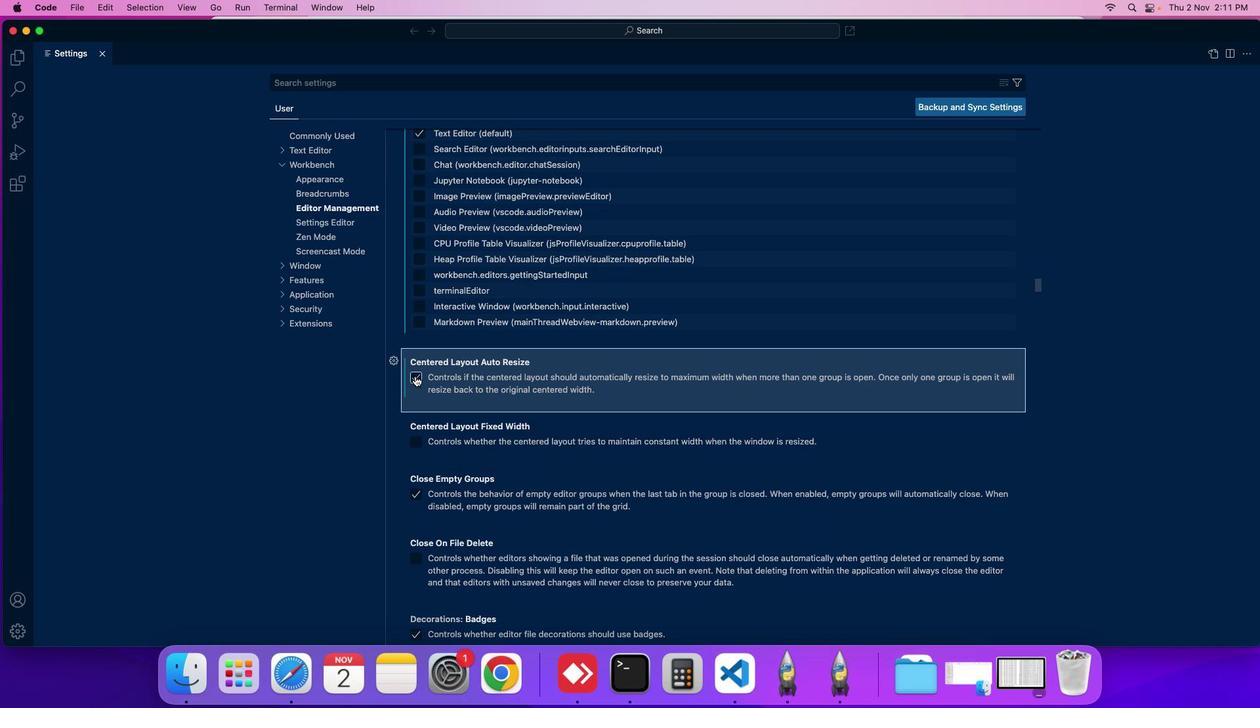 
